 Task: Check the median days on the market of condos/co-ops in the last 3 years.
Action: Mouse moved to (1022, 186)
Screenshot: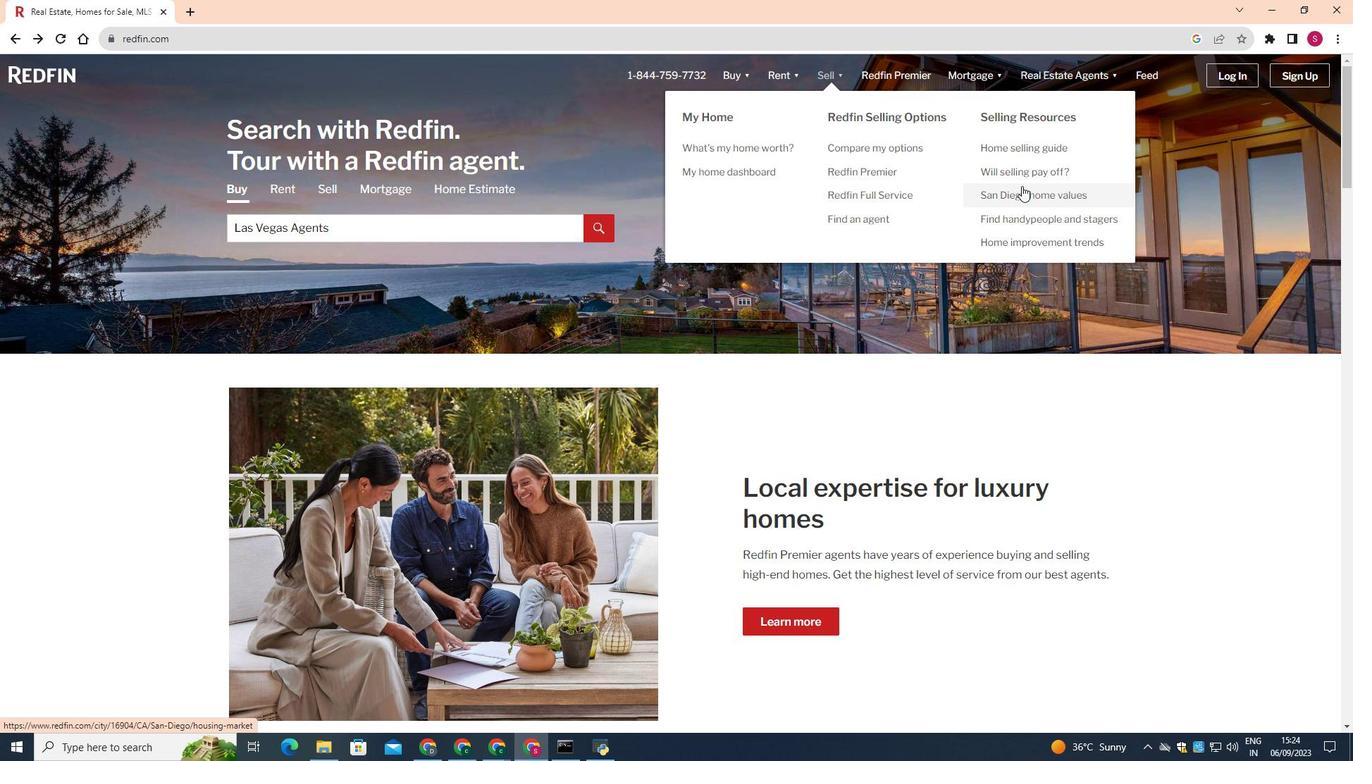 
Action: Mouse pressed left at (1022, 186)
Screenshot: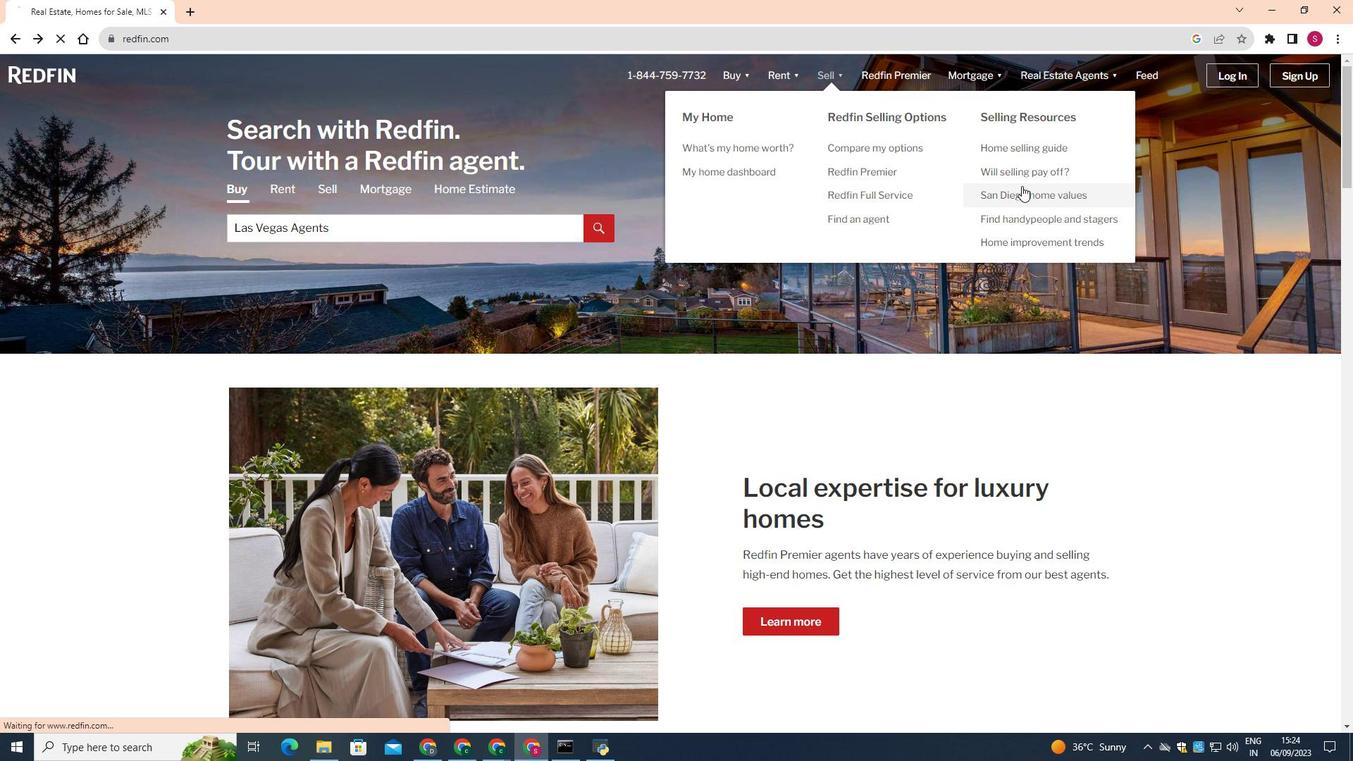 
Action: Mouse moved to (927, 435)
Screenshot: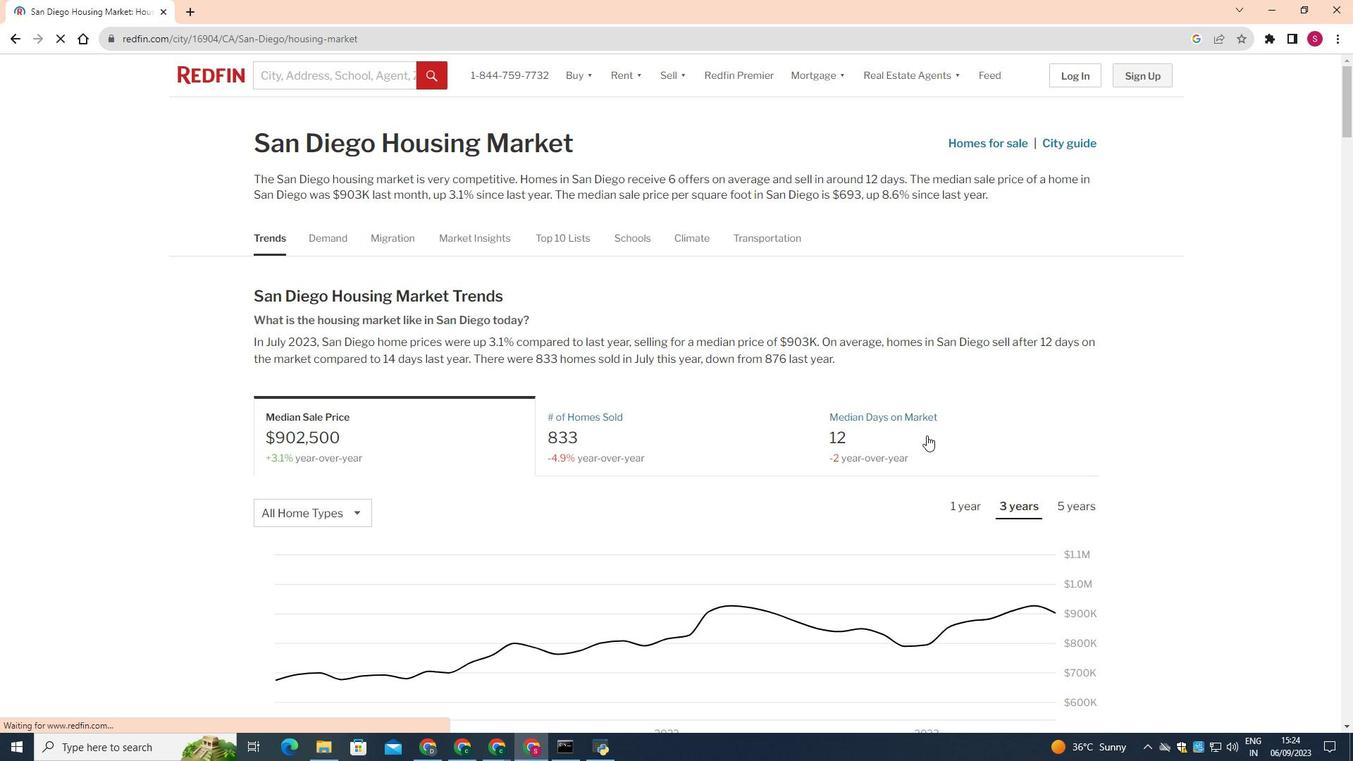 
Action: Mouse pressed left at (927, 435)
Screenshot: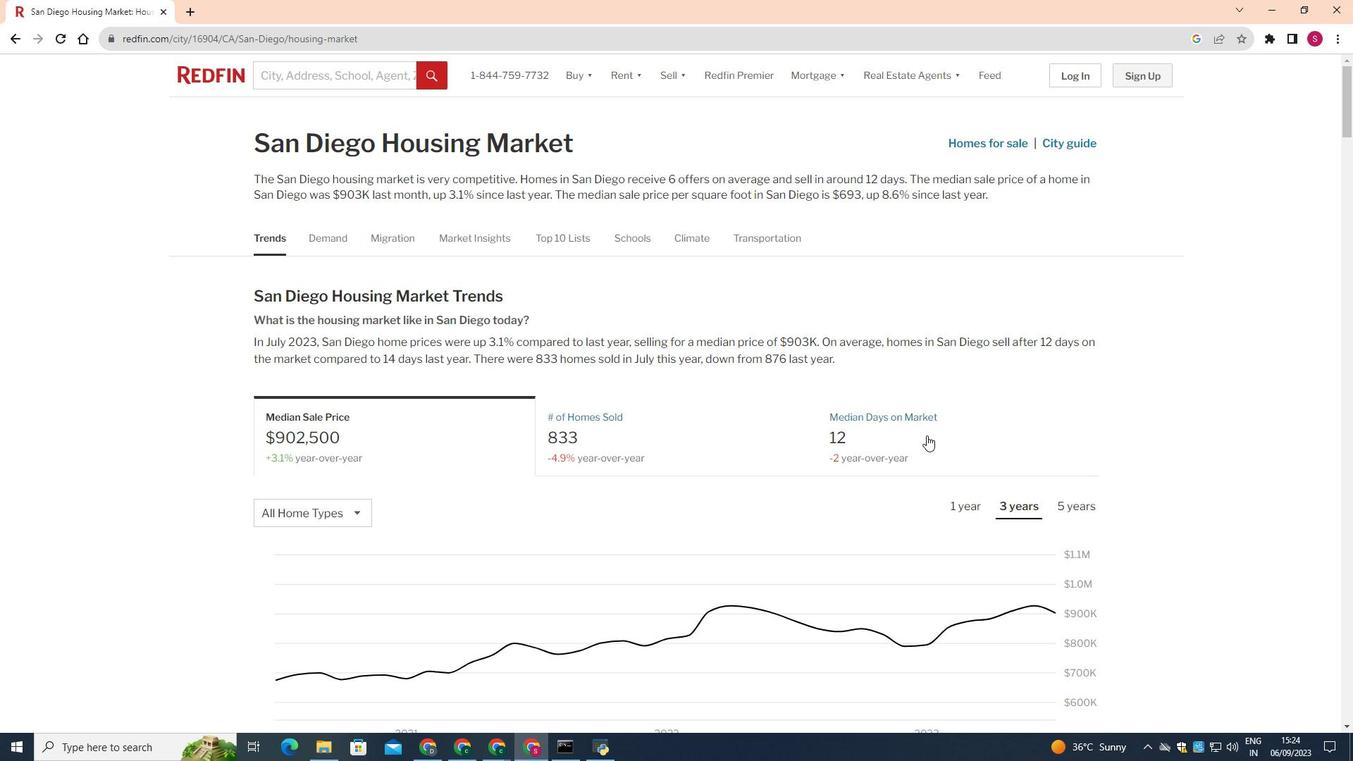 
Action: Mouse moved to (334, 521)
Screenshot: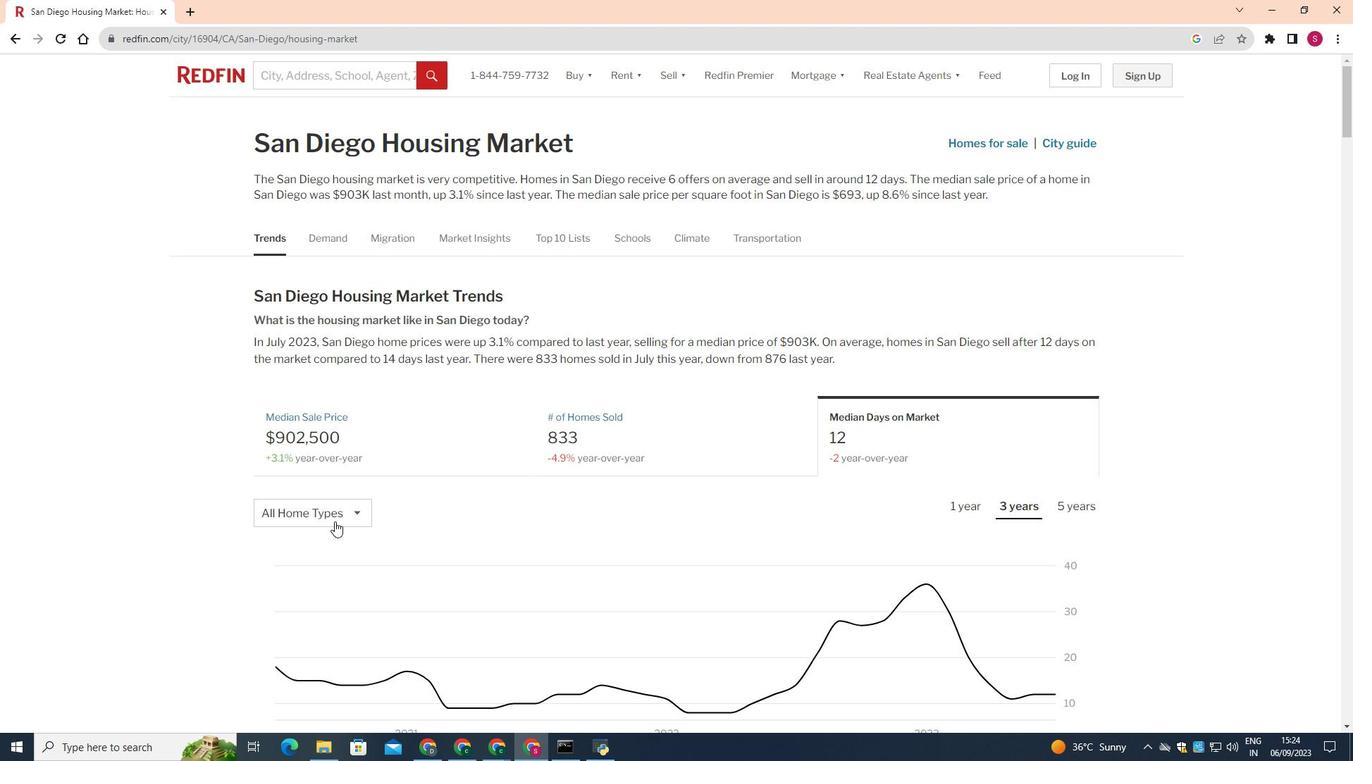 
Action: Mouse pressed left at (334, 521)
Screenshot: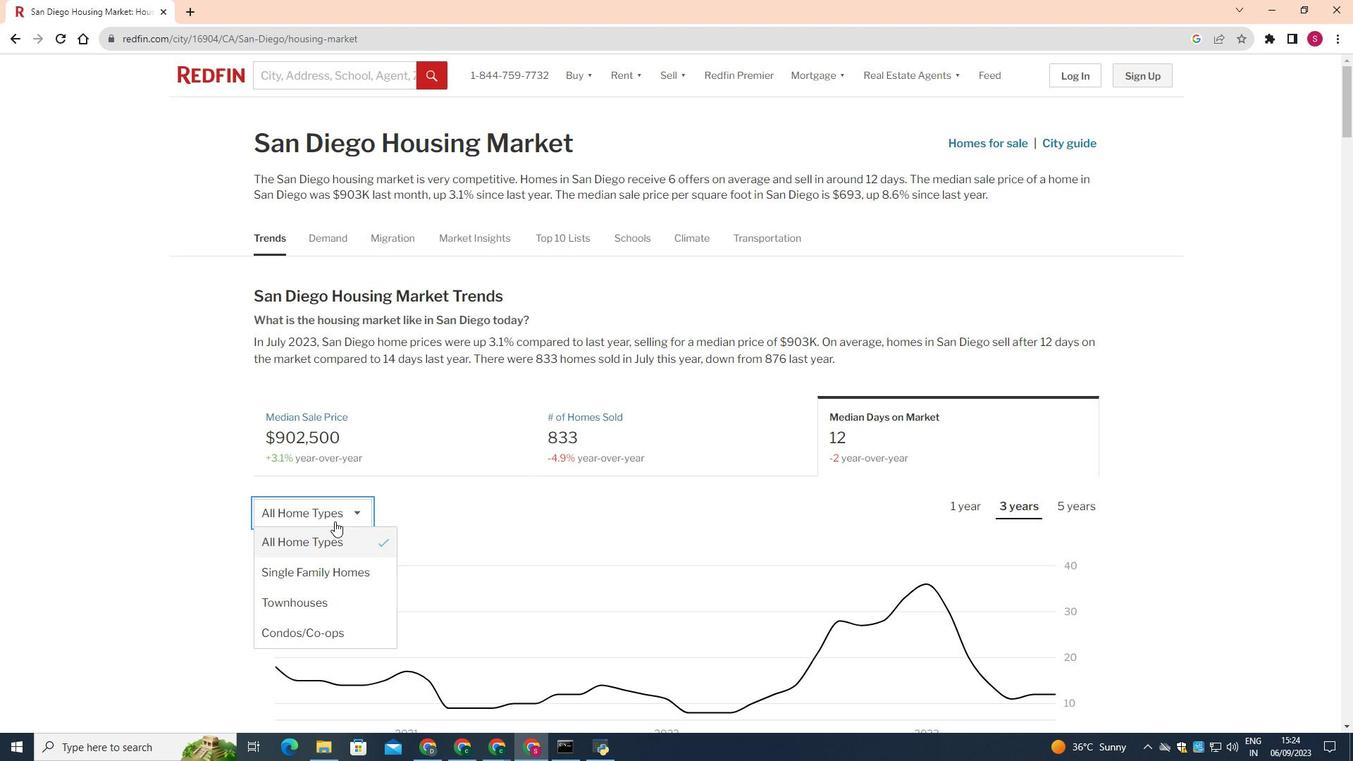 
Action: Mouse moved to (320, 632)
Screenshot: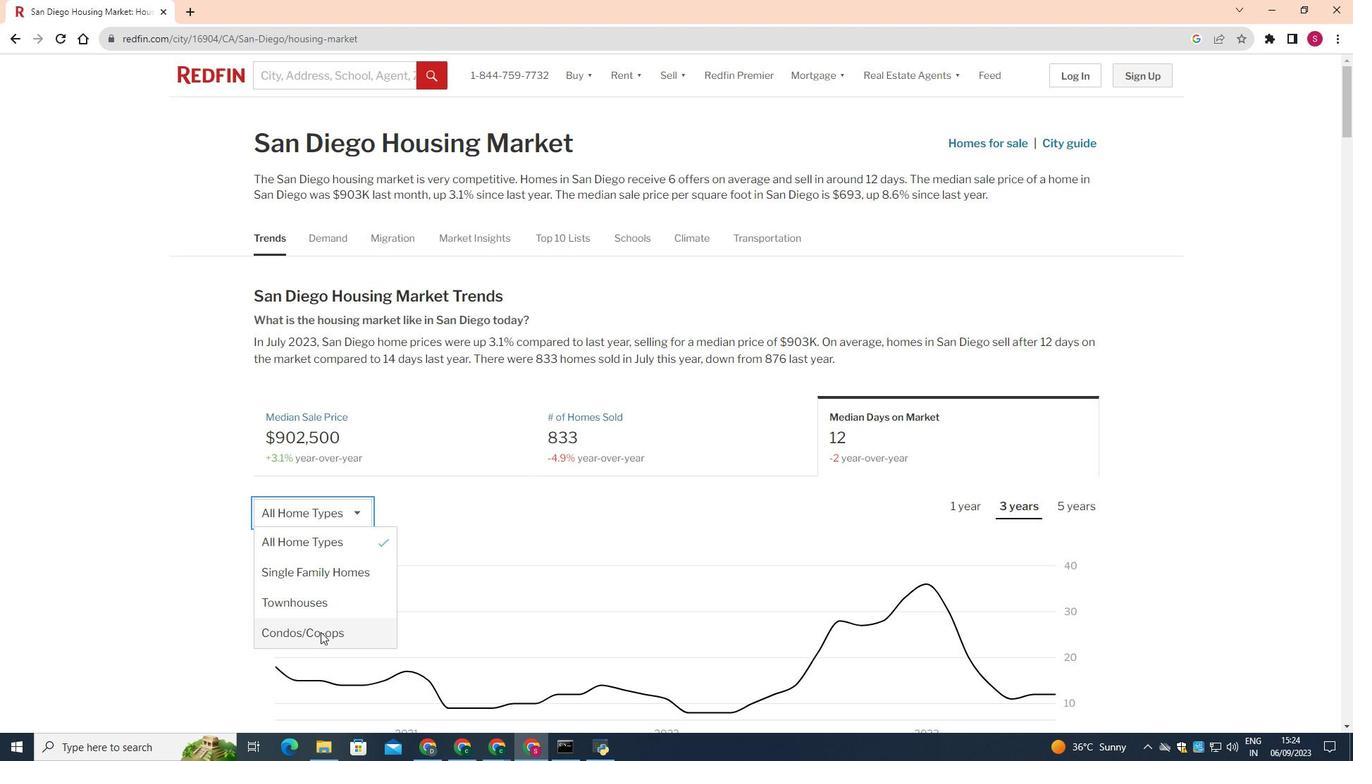 
Action: Mouse pressed left at (320, 632)
Screenshot: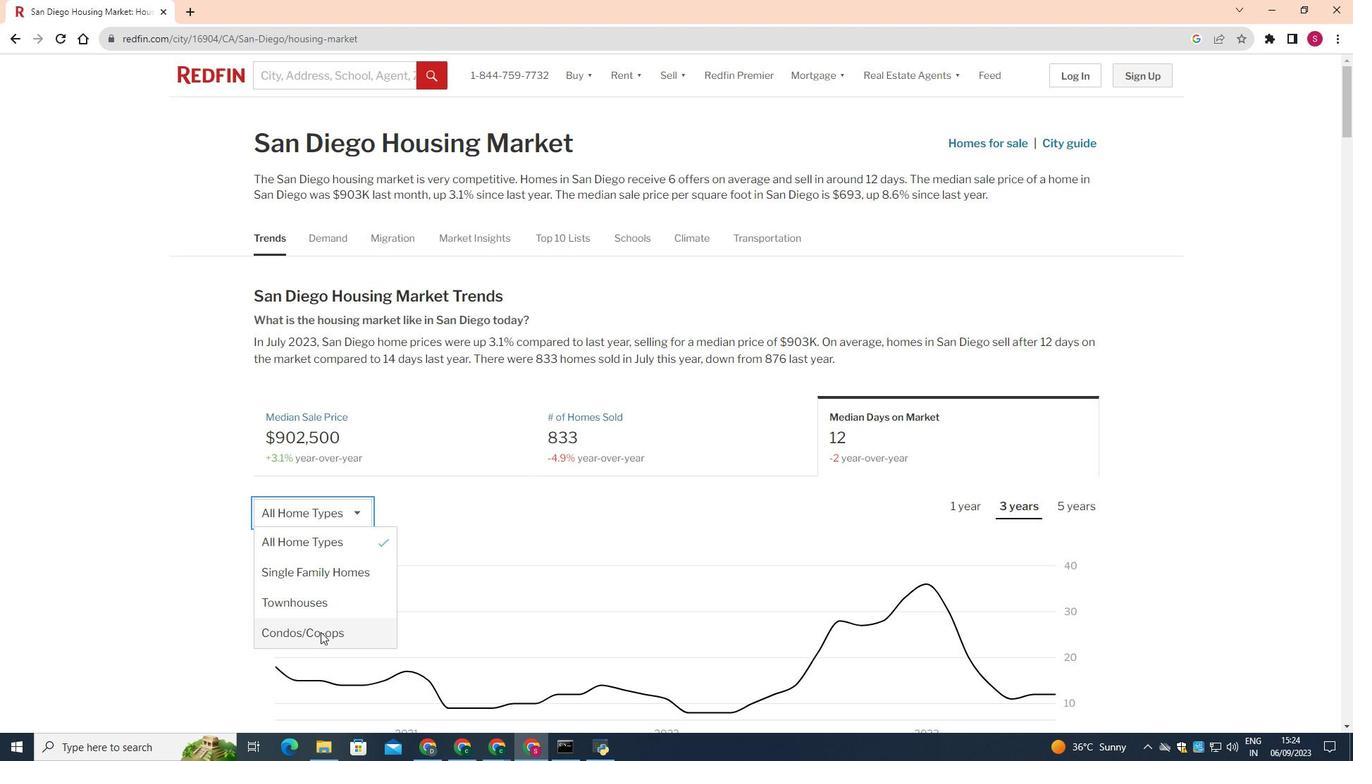 
Action: Mouse moved to (1027, 507)
Screenshot: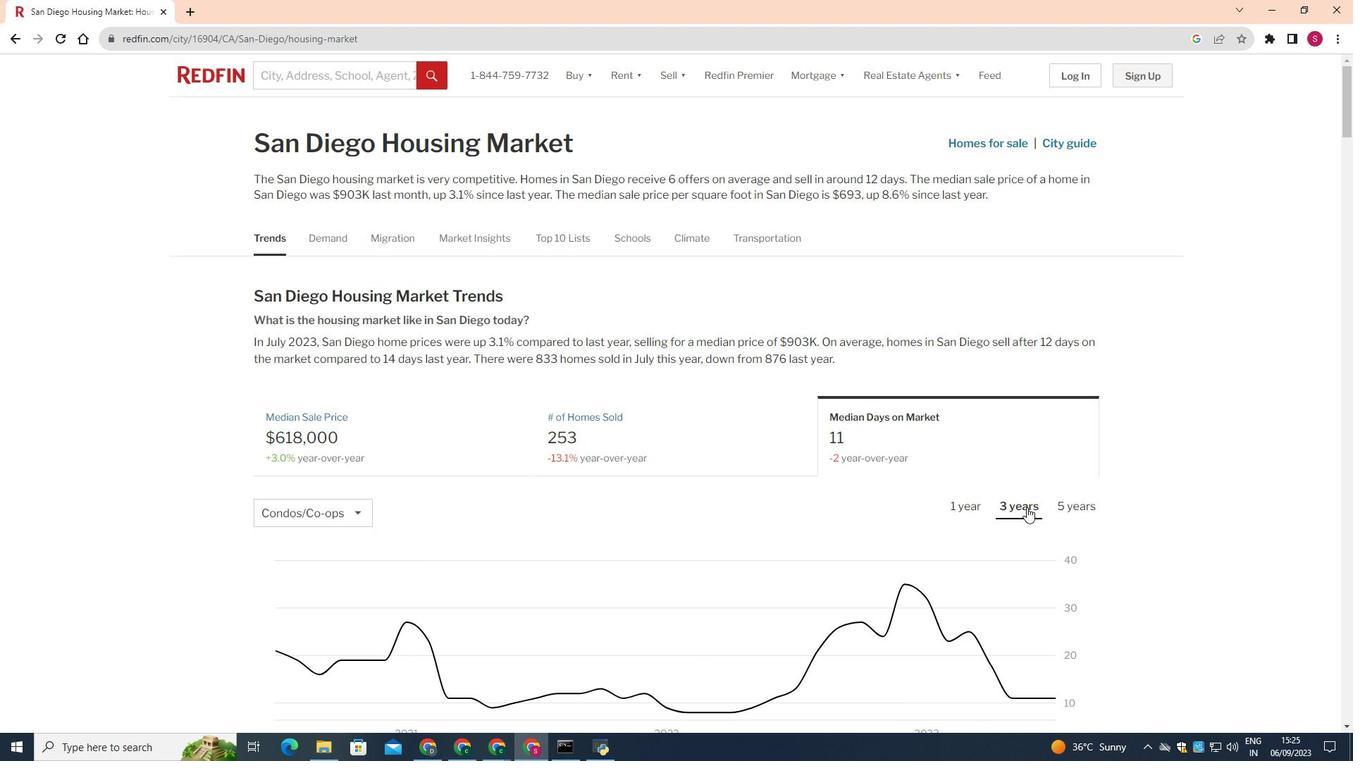 
Action: Mouse pressed left at (1027, 507)
Screenshot: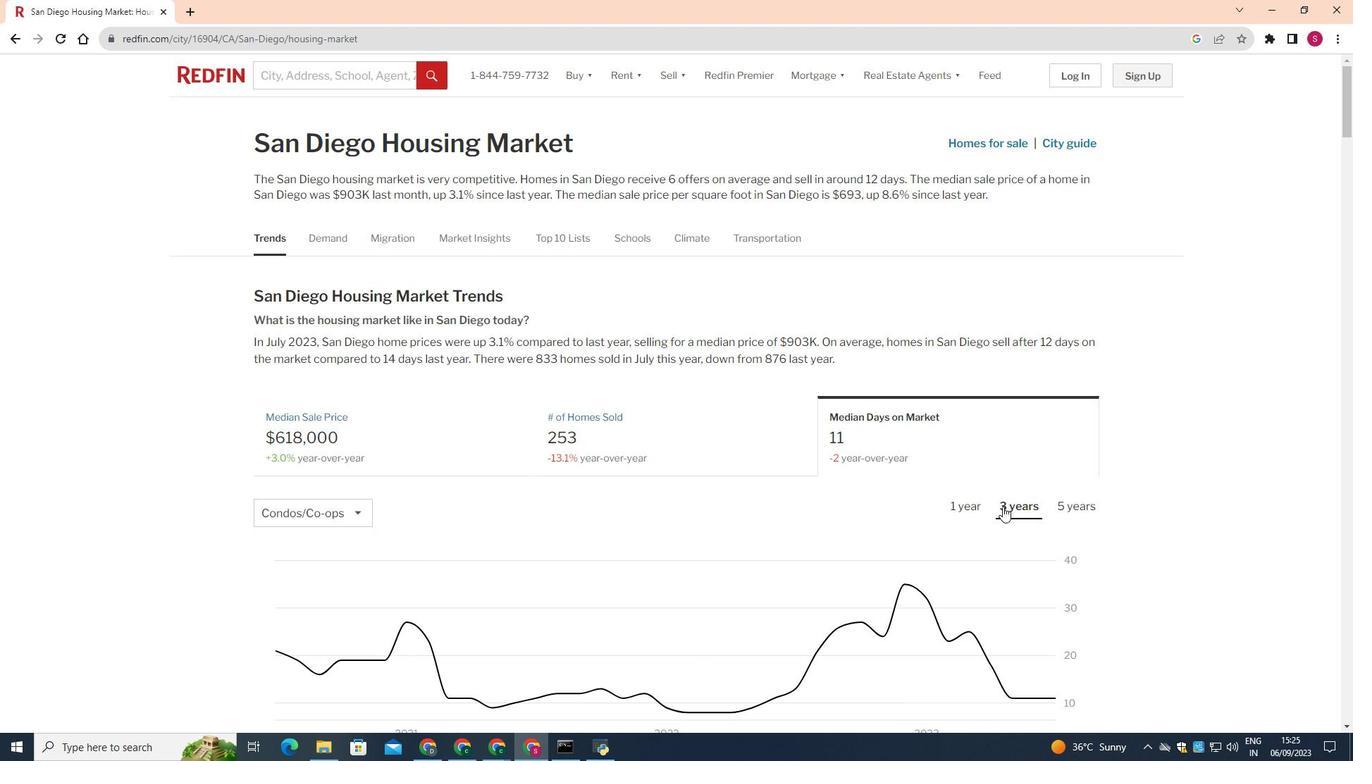
Action: Mouse moved to (793, 504)
Screenshot: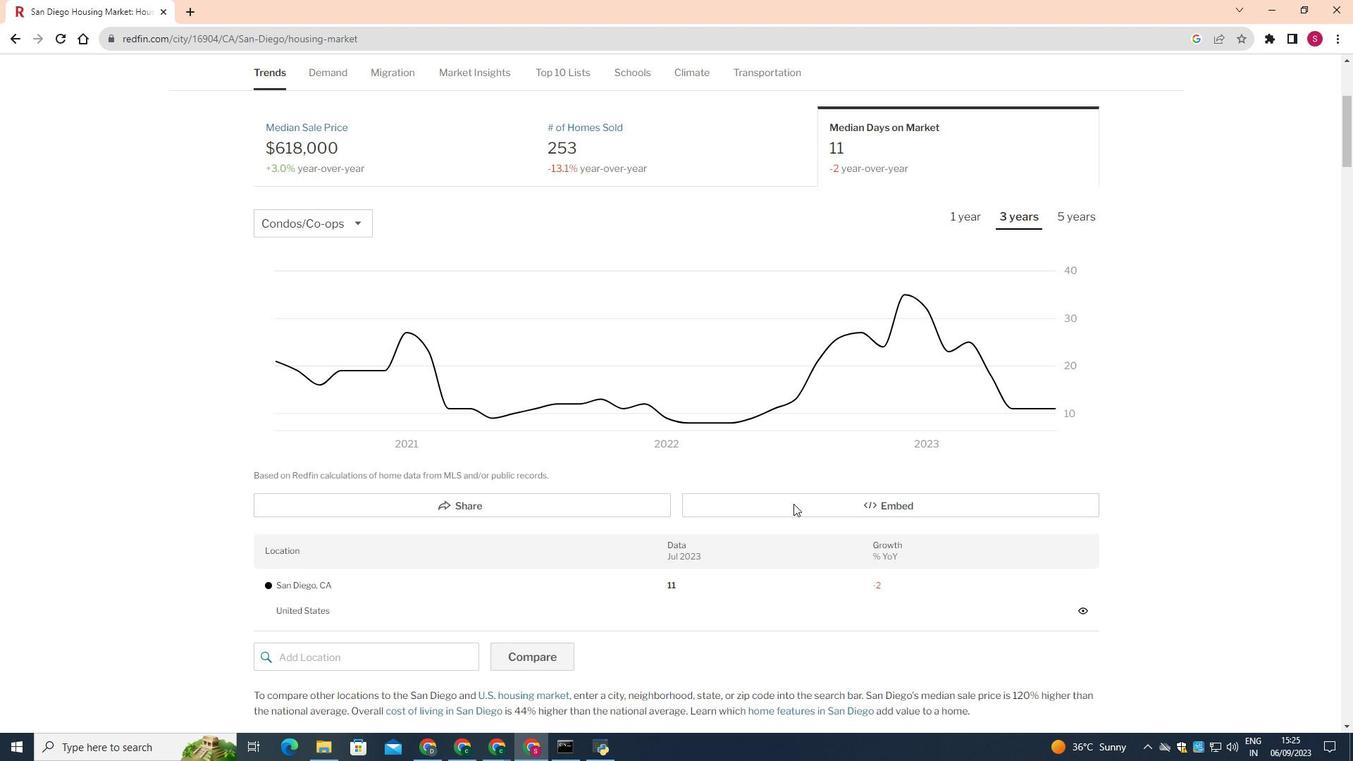 
Action: Mouse scrolled (793, 503) with delta (0, 0)
Screenshot: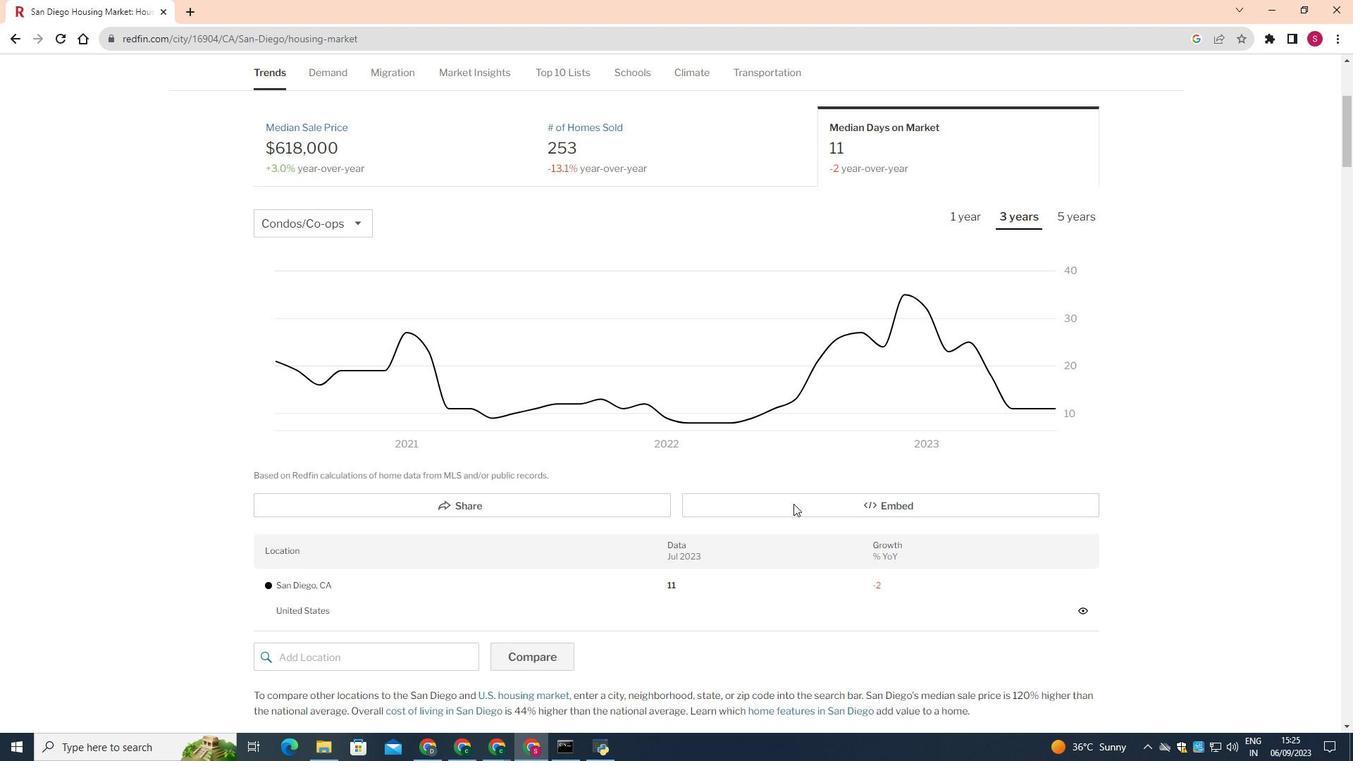 
Action: Mouse scrolled (793, 503) with delta (0, 0)
Screenshot: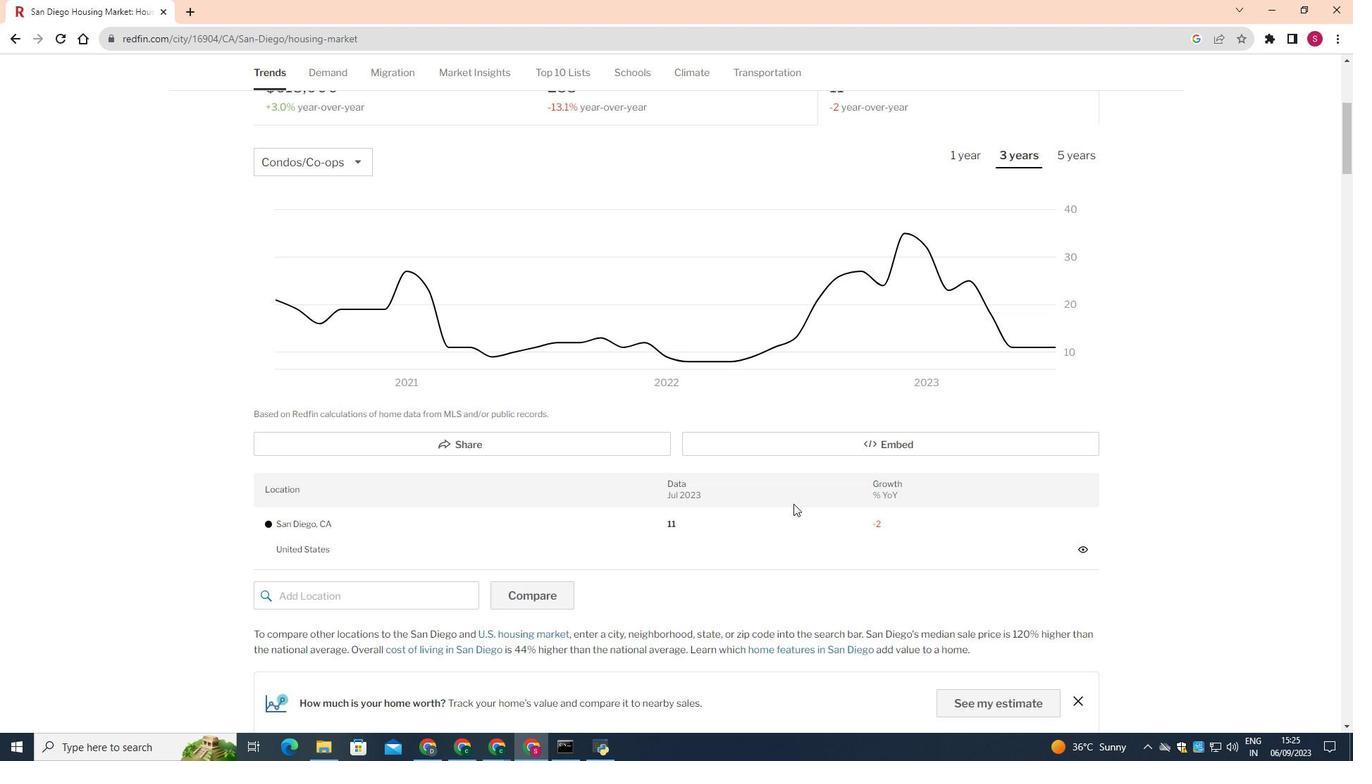 
Action: Mouse scrolled (793, 503) with delta (0, 0)
Screenshot: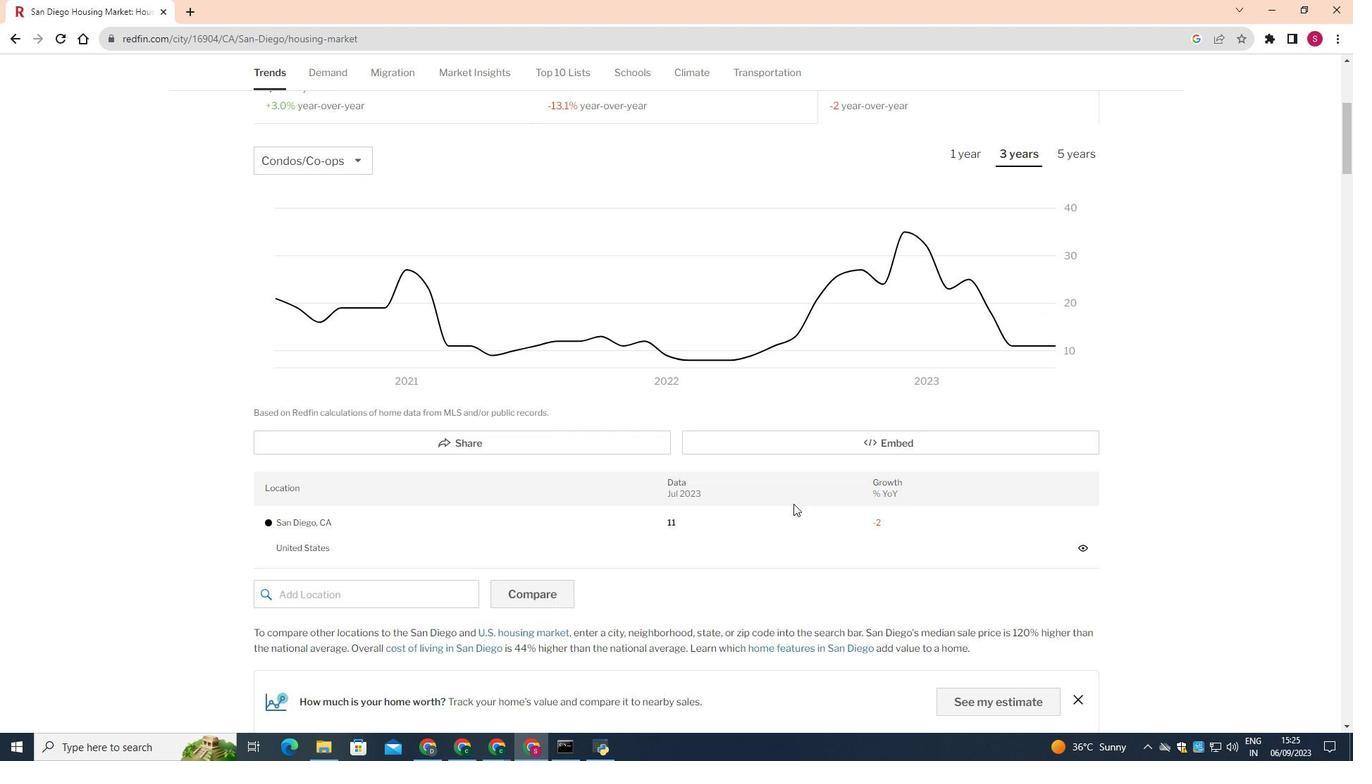 
Action: Mouse scrolled (793, 503) with delta (0, 0)
Screenshot: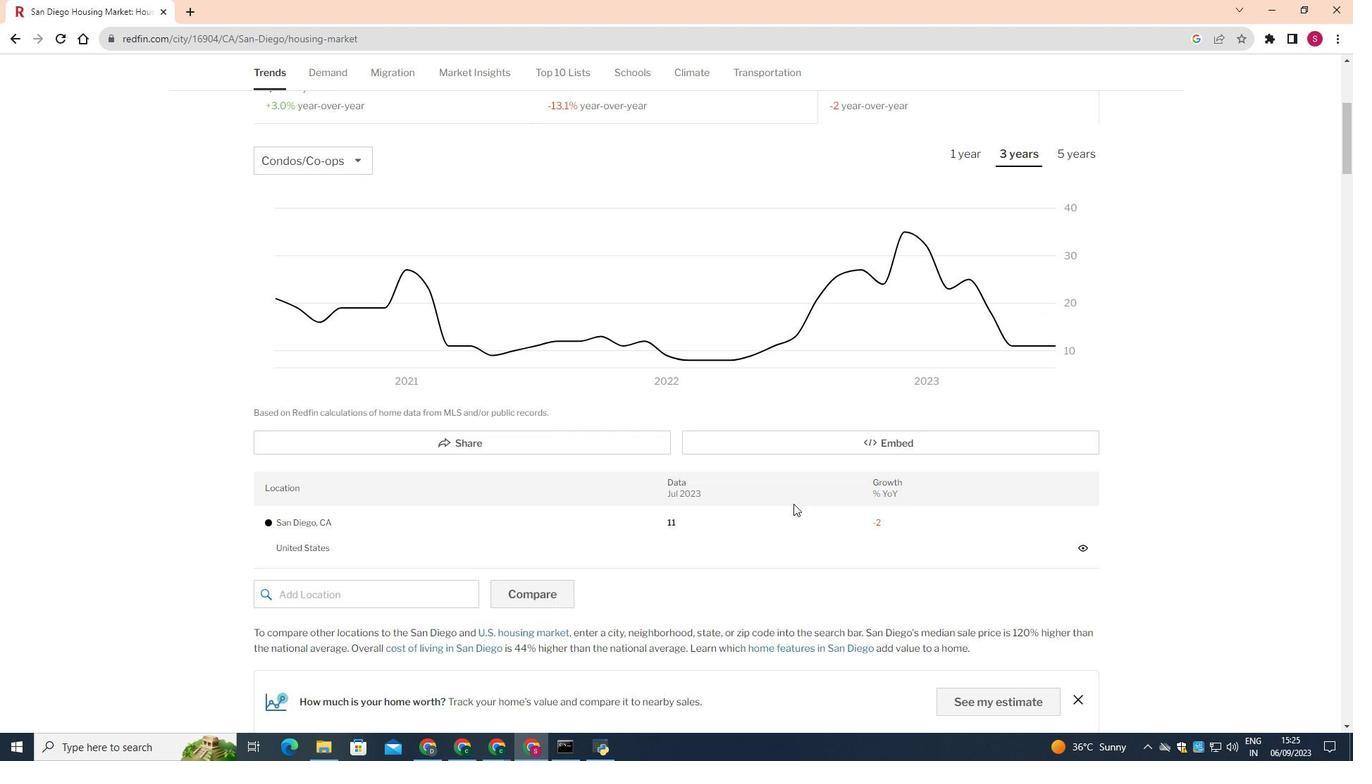 
Action: Mouse scrolled (793, 503) with delta (0, 0)
Screenshot: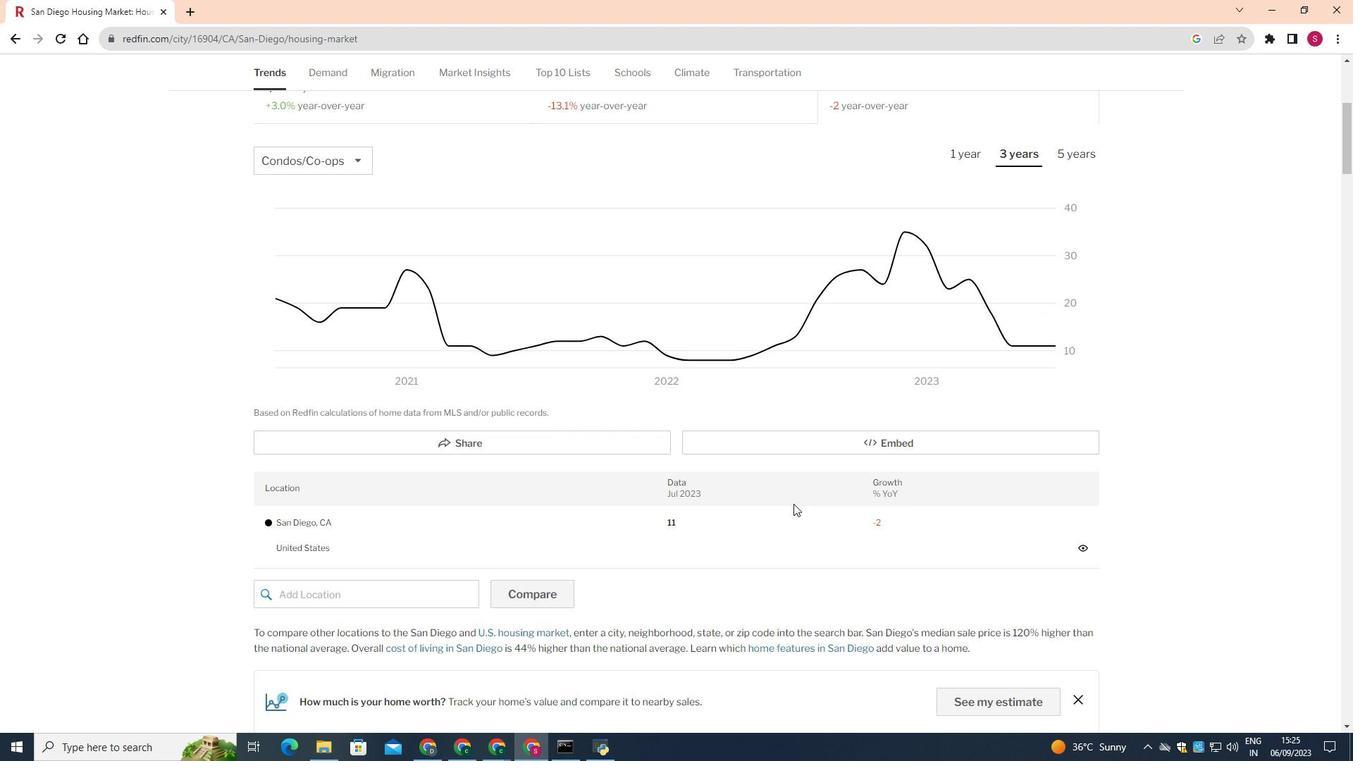 
Action: Mouse moved to (793, 502)
Screenshot: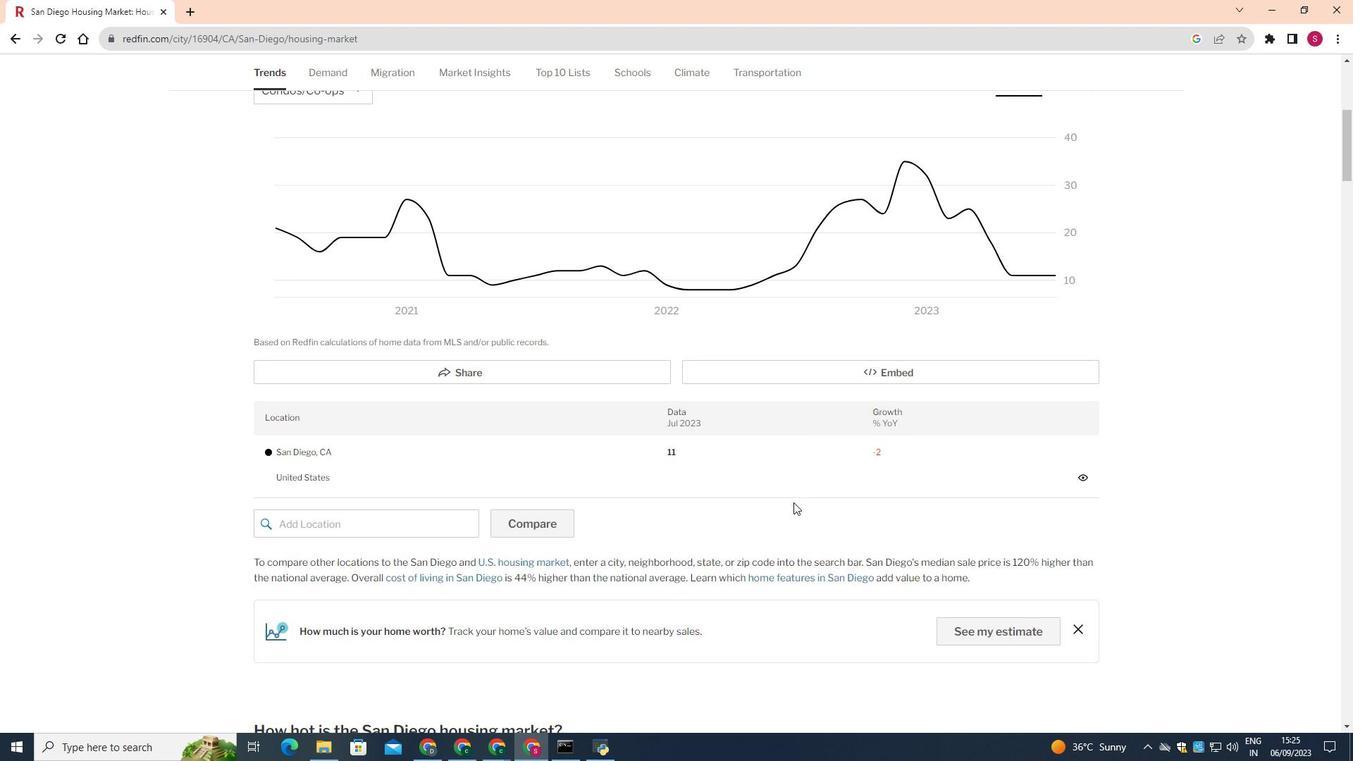 
Action: Mouse scrolled (793, 501) with delta (0, 0)
Screenshot: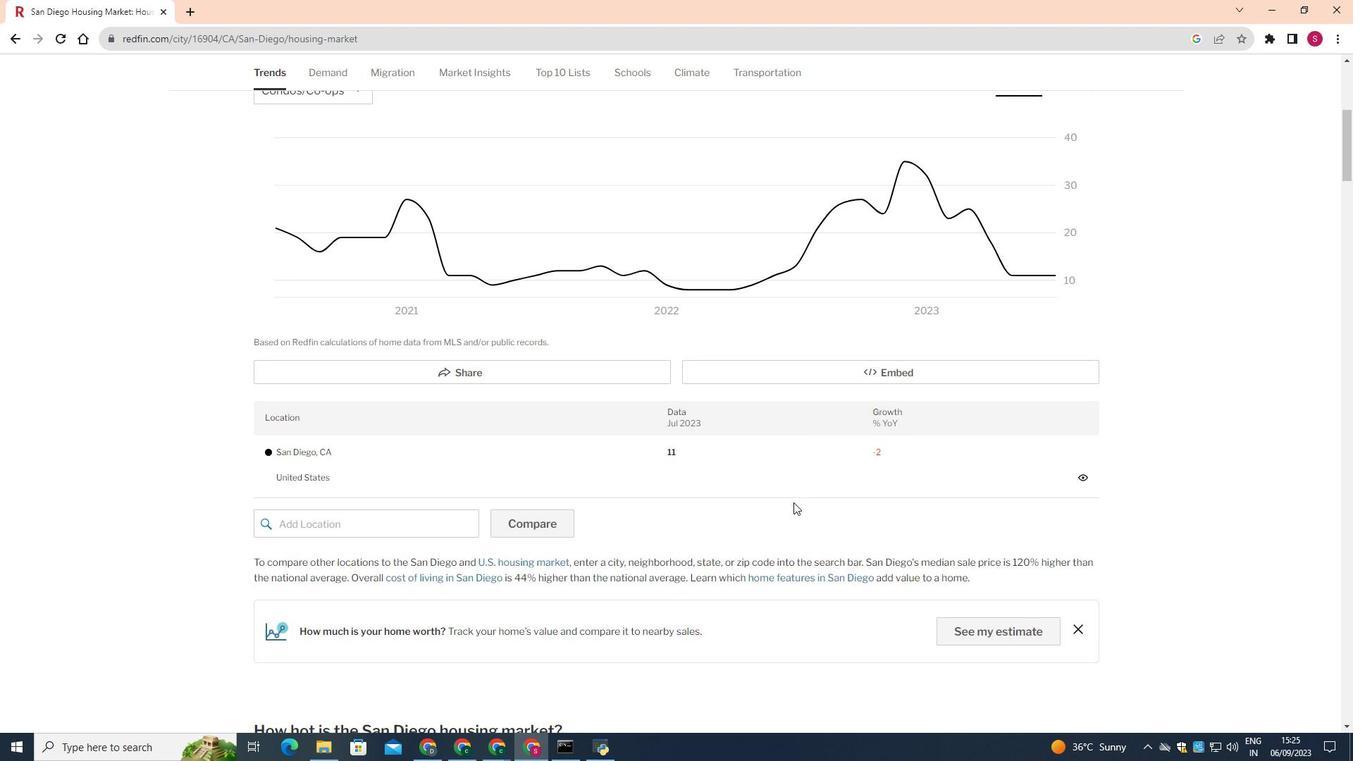 
Action: Mouse scrolled (793, 501) with delta (0, 0)
Screenshot: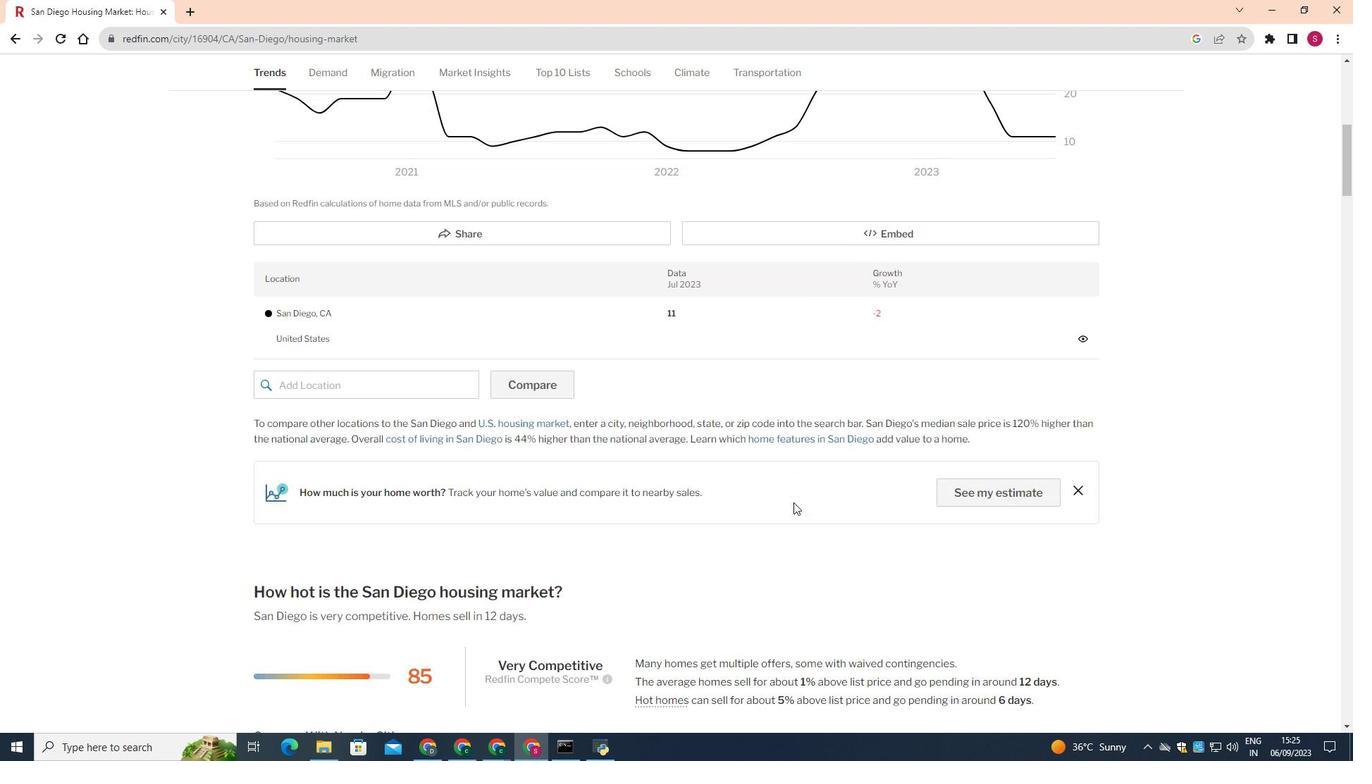 
Action: Mouse scrolled (793, 501) with delta (0, 0)
Screenshot: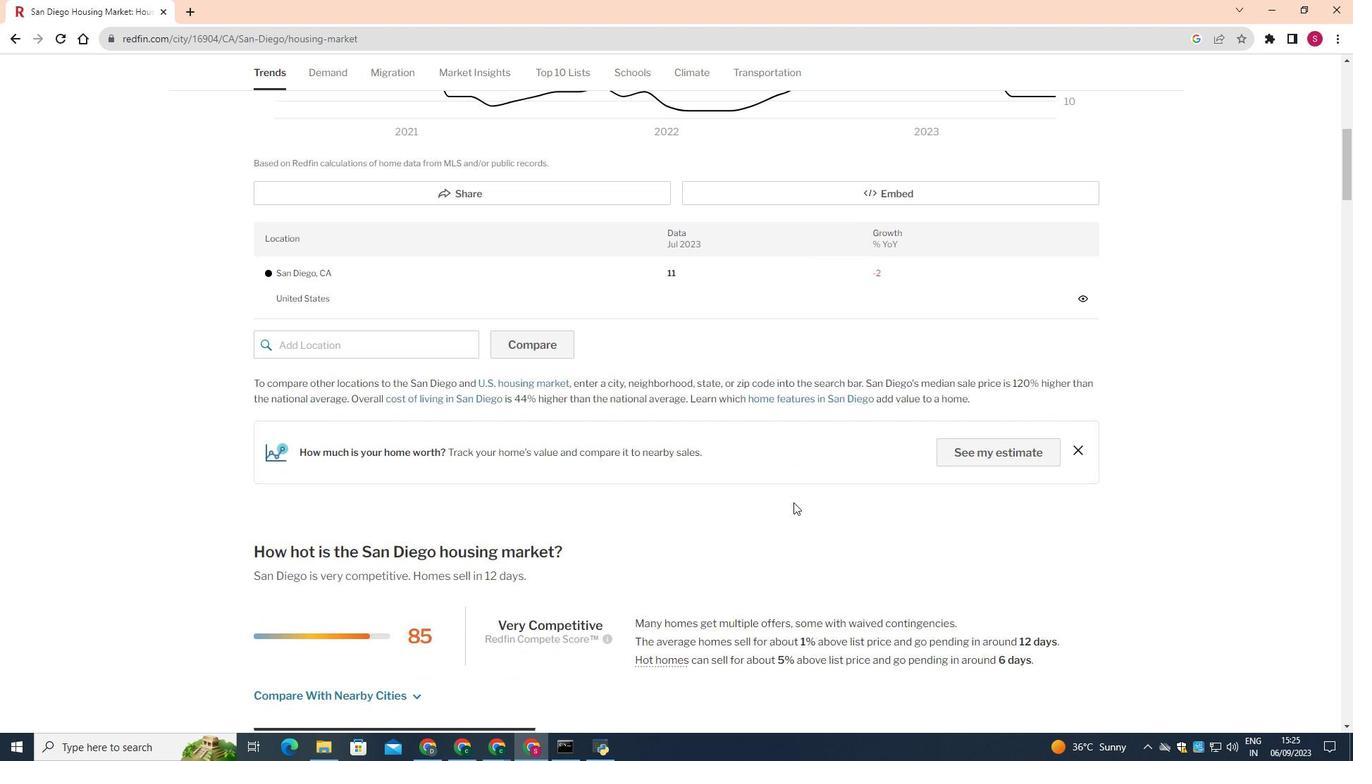 
Action: Mouse scrolled (793, 501) with delta (0, 0)
Screenshot: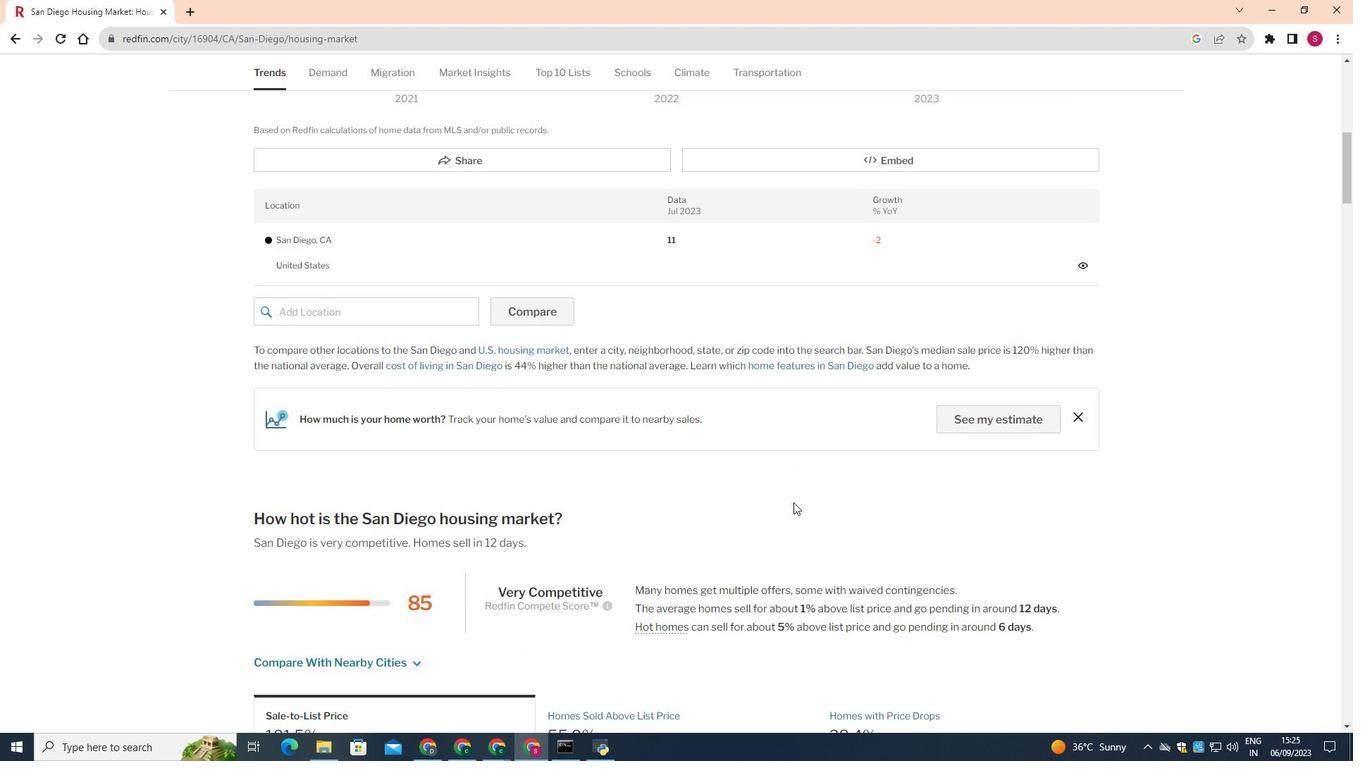 
Action: Mouse scrolled (793, 501) with delta (0, 0)
Screenshot: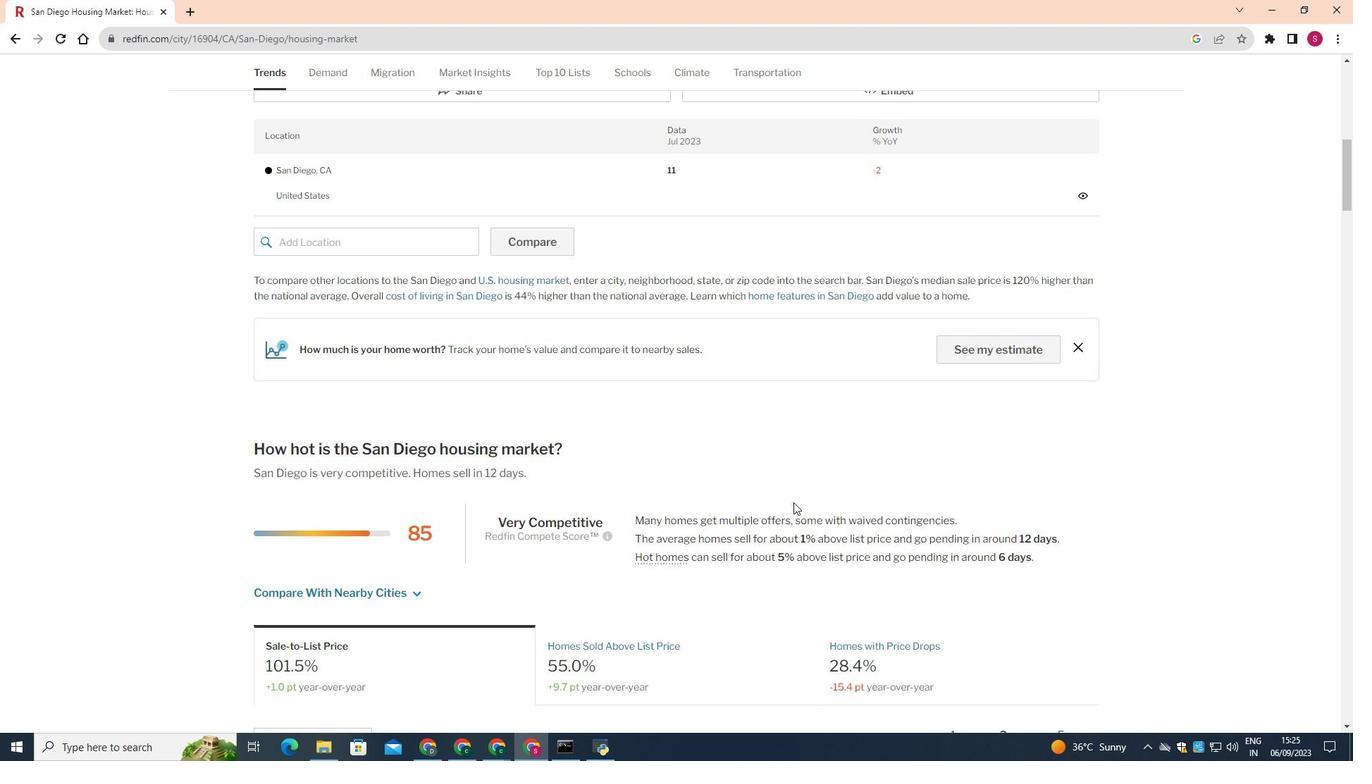 
Action: Mouse moved to (794, 499)
Screenshot: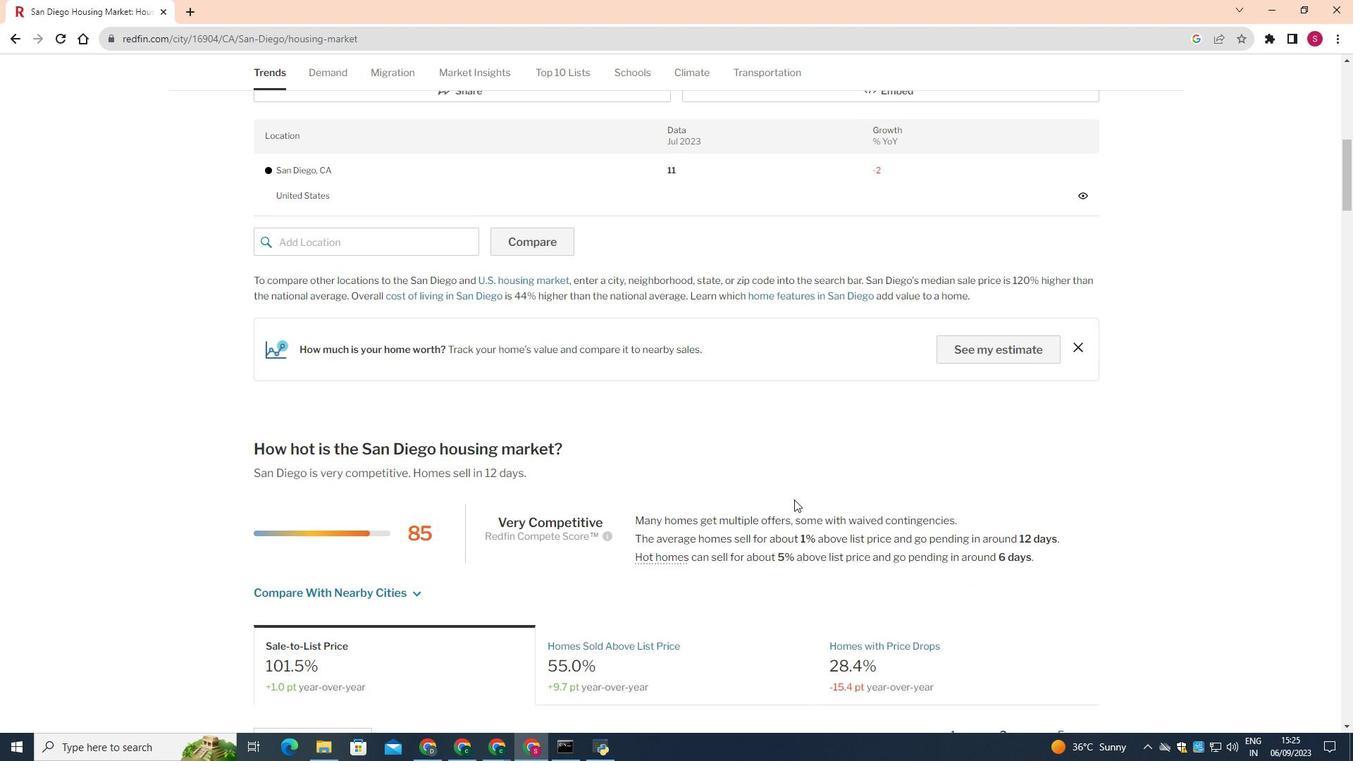 
